 Task: Add another account "adritamazumder123@gmail.com".
Action: Mouse pressed left at (996, 55)
Screenshot: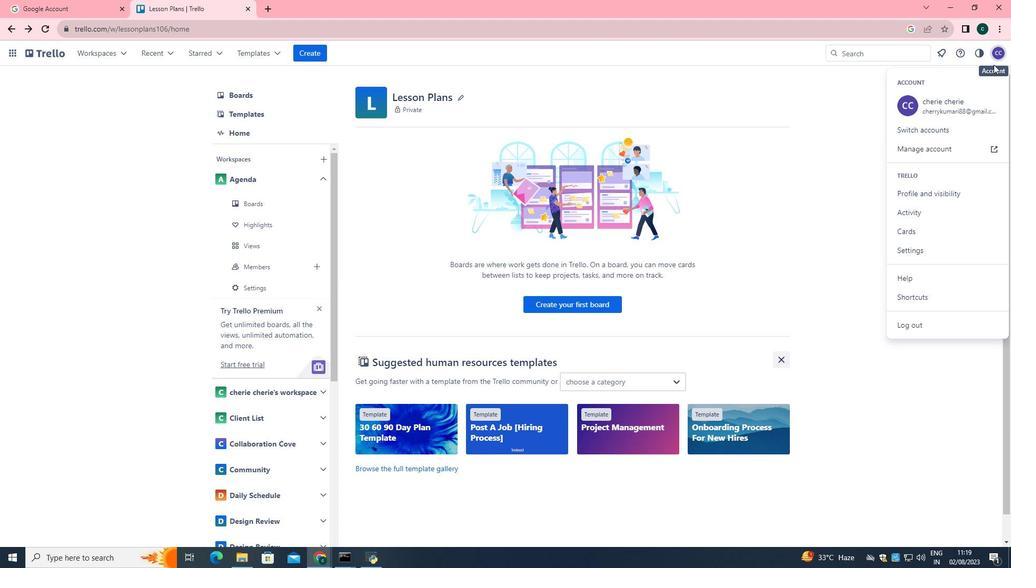 
Action: Mouse moved to (938, 129)
Screenshot: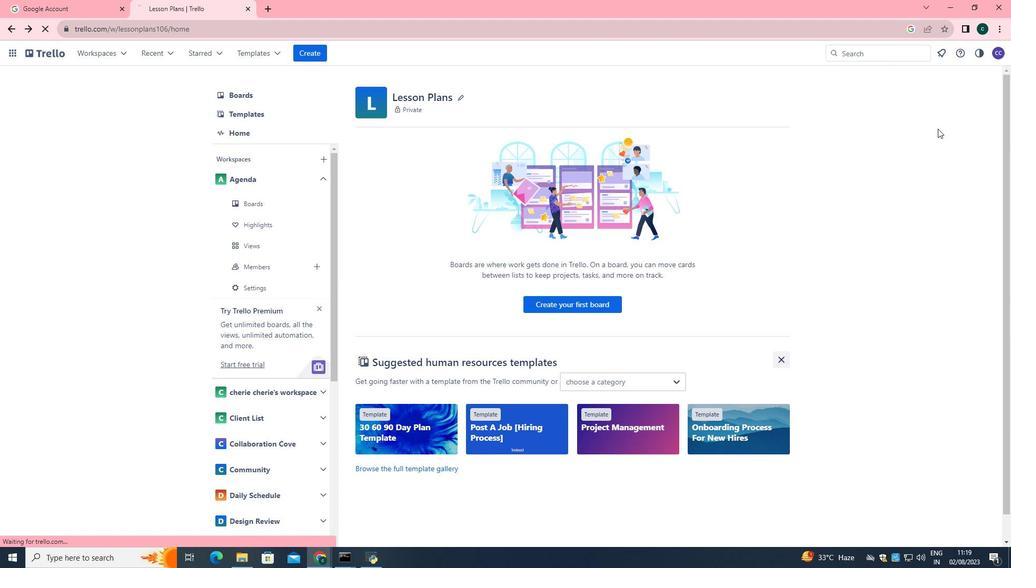 
Action: Mouse pressed left at (938, 129)
Screenshot: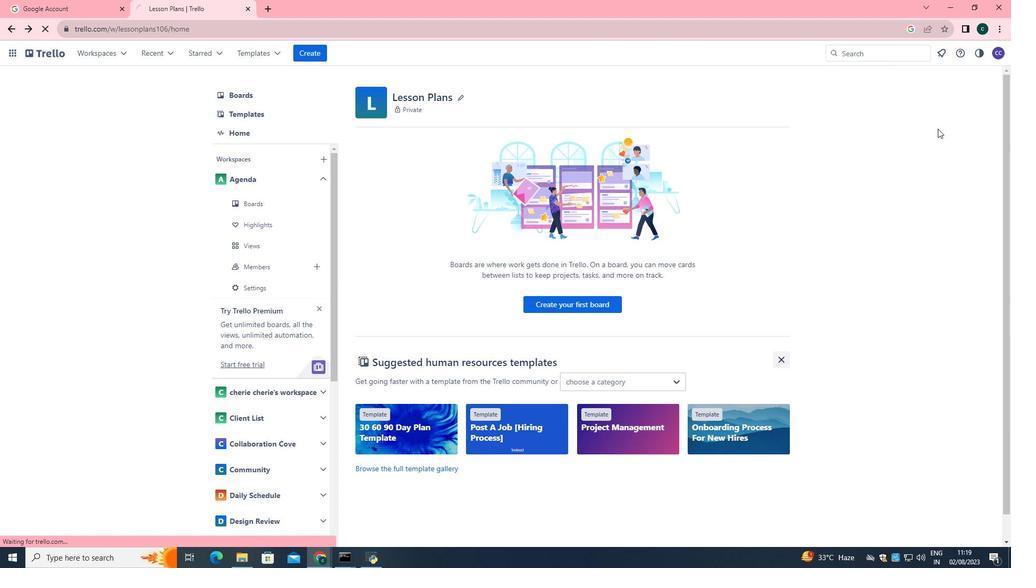 
Action: Mouse moved to (513, 323)
Screenshot: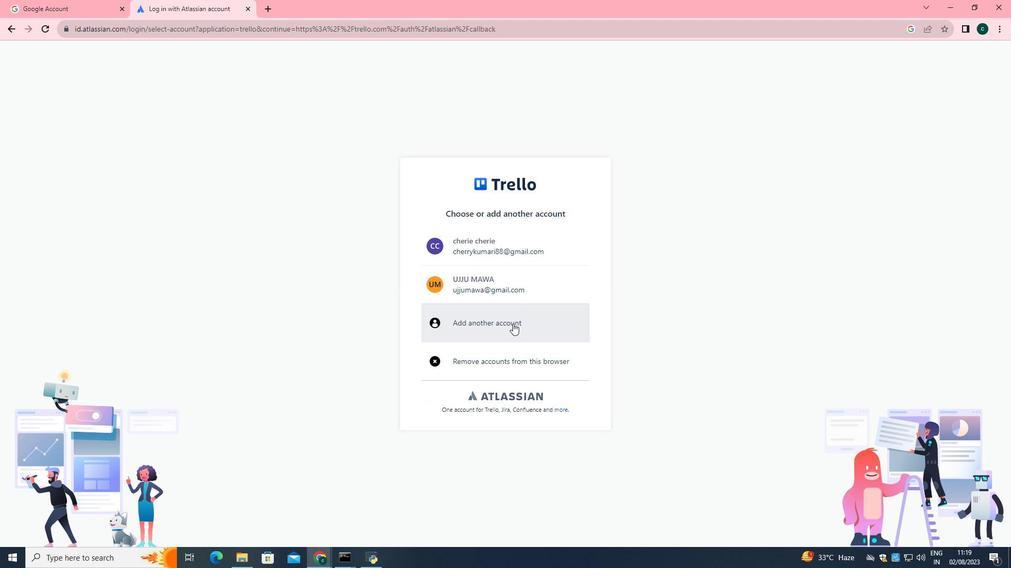 
Action: Mouse pressed left at (513, 323)
Screenshot: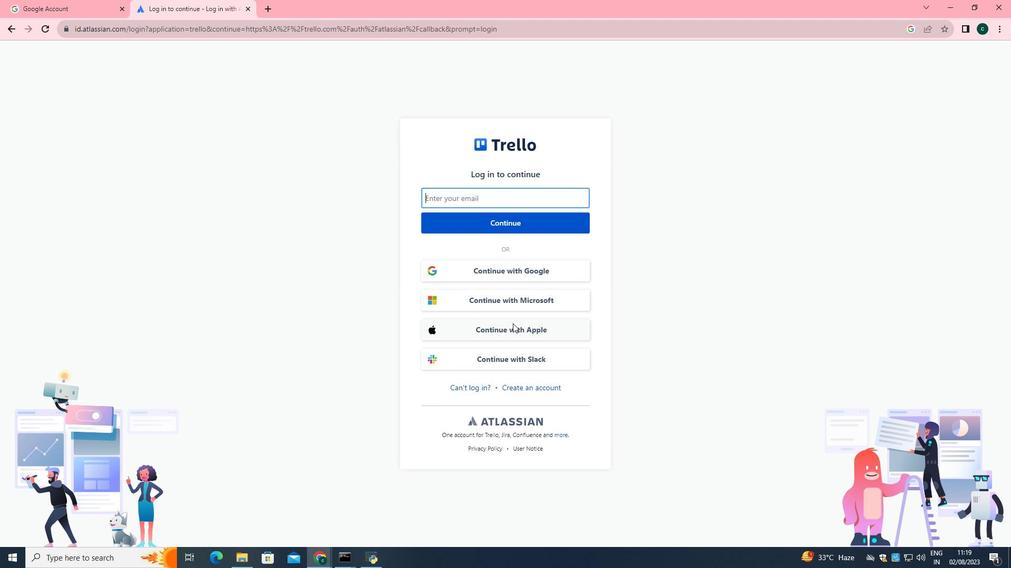 
Action: Mouse moved to (533, 201)
Screenshot: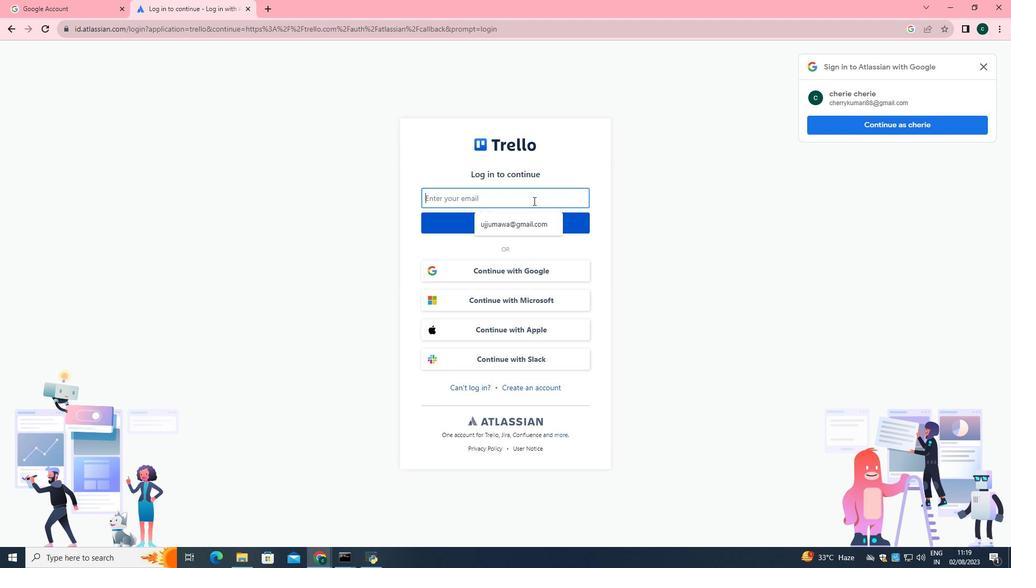 
Action: Mouse pressed left at (533, 201)
Screenshot: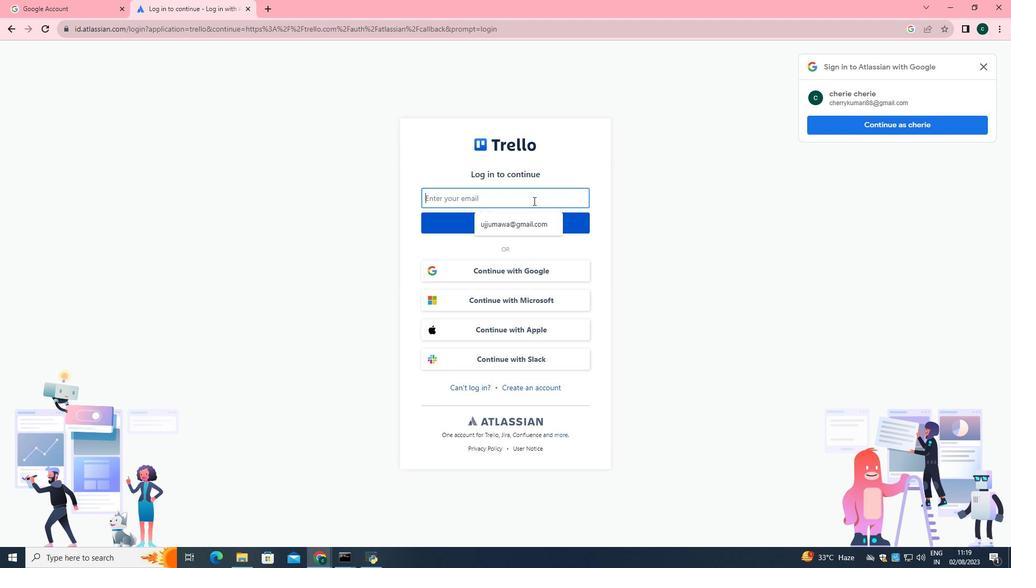 
Action: Key pressed adritamazumder123<Key.shift>@gmail.com
Screenshot: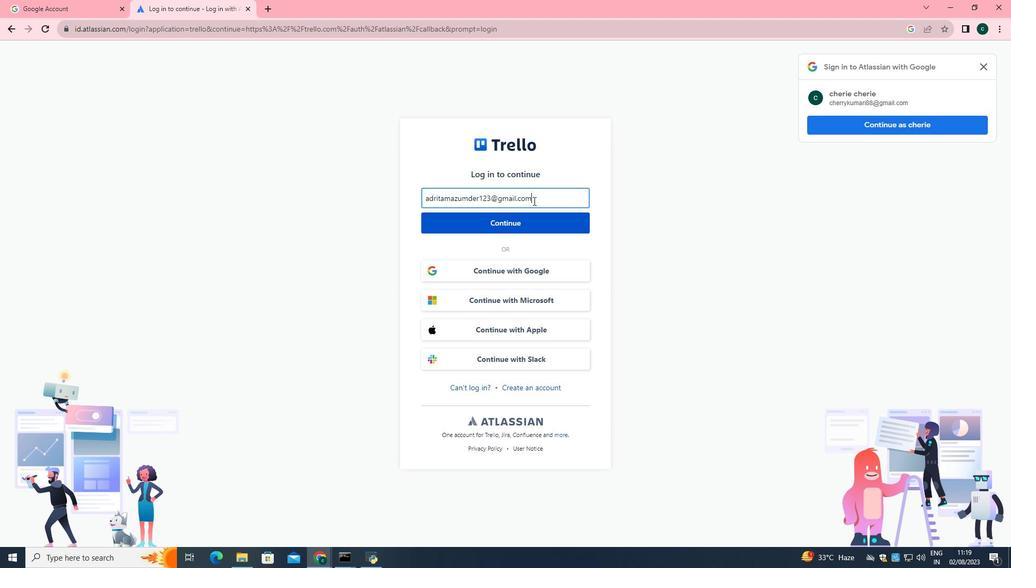 
